 Task: Search for the email with the subject Request for a video logged in from softage.1@softage.net with the filter, email from softage.8@softage.net and a new filter,  Skip the Inbox
Action: Mouse moved to (747, 78)
Screenshot: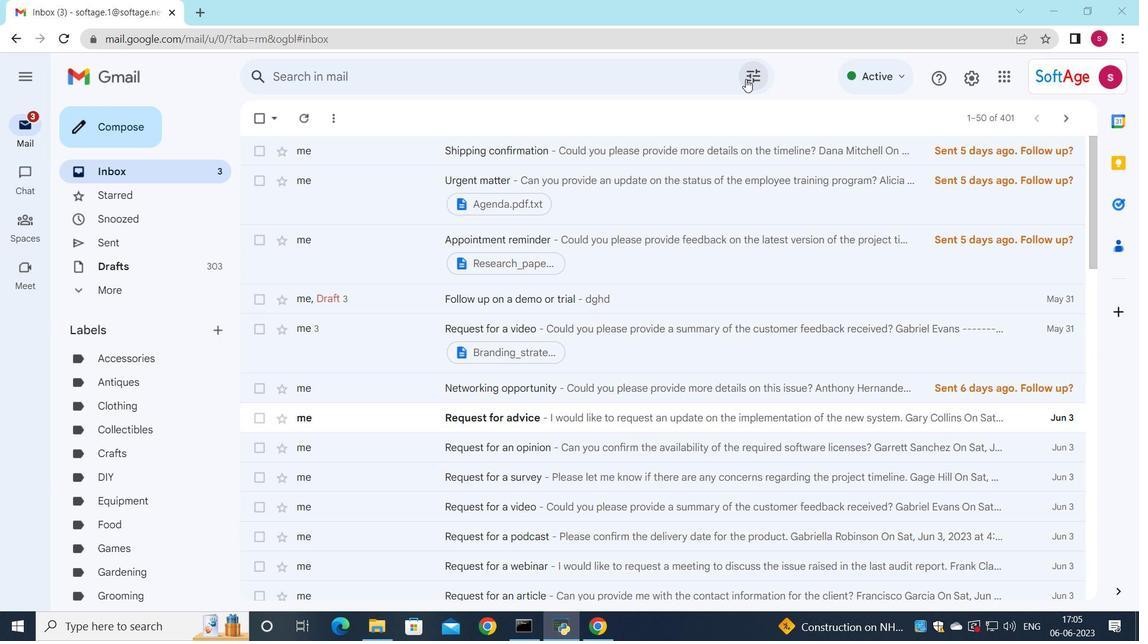 
Action: Mouse pressed left at (747, 78)
Screenshot: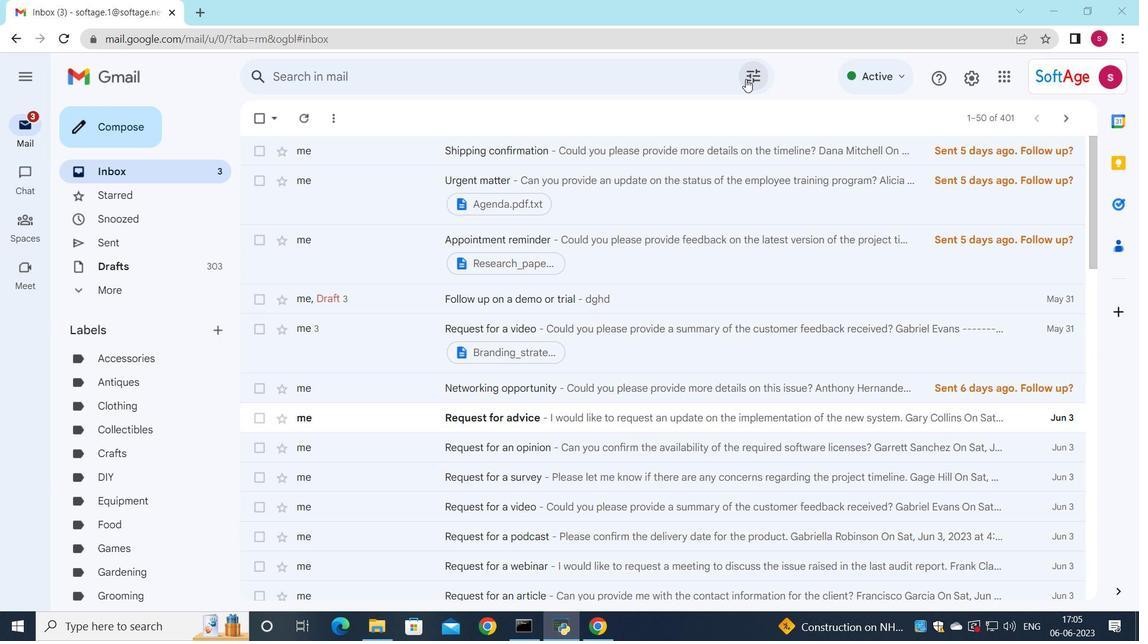 
Action: Mouse moved to (409, 118)
Screenshot: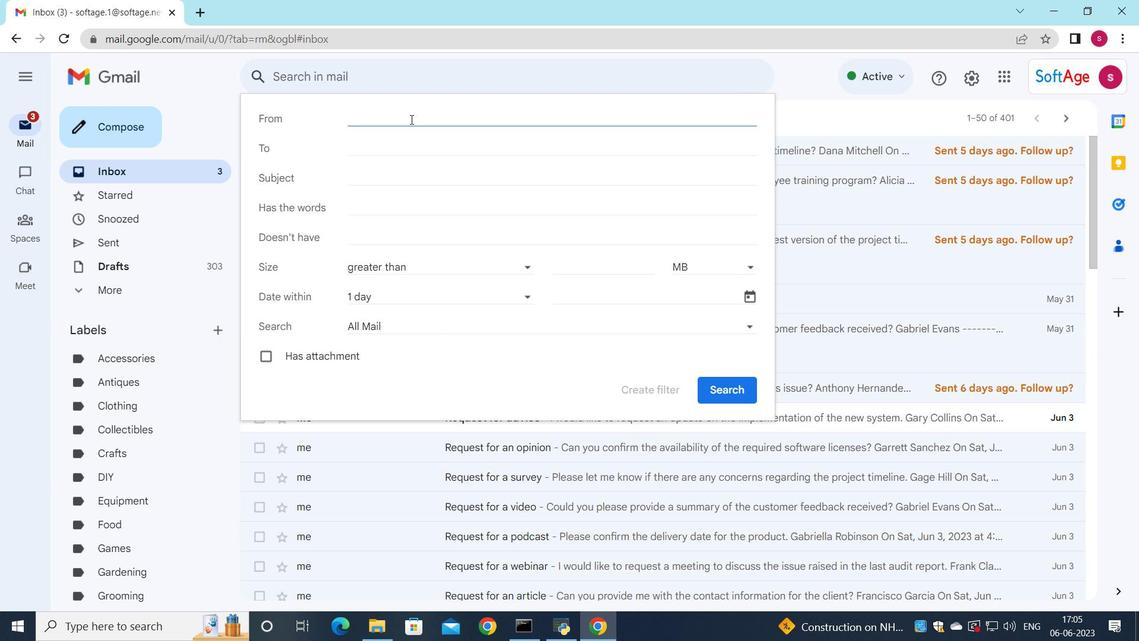 
Action: Mouse pressed left at (409, 118)
Screenshot: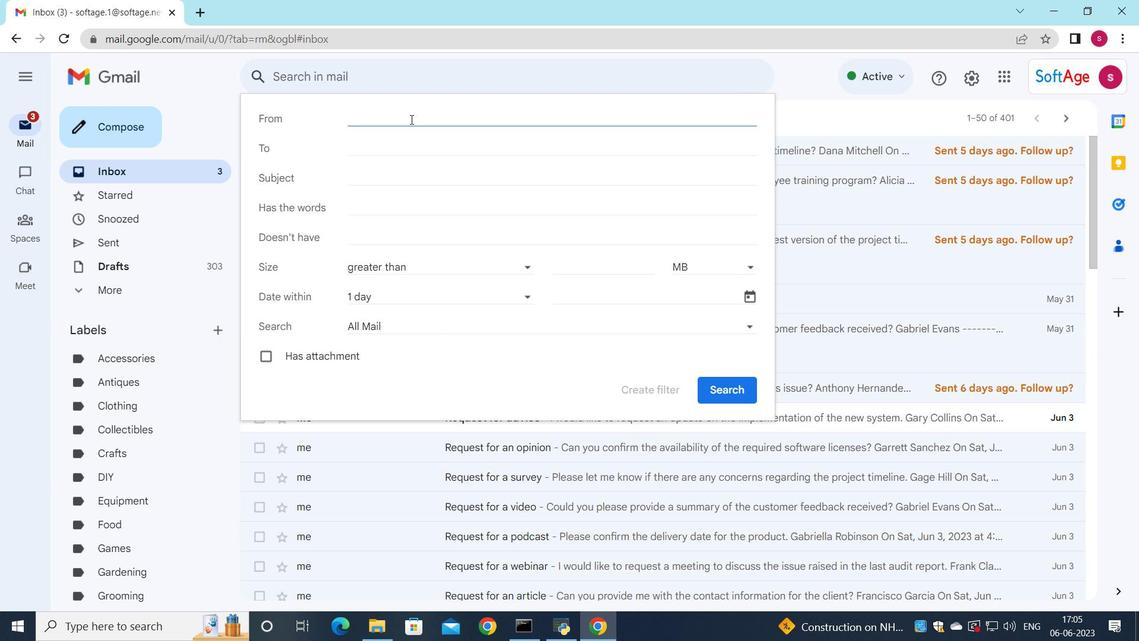 
Action: Mouse moved to (462, 150)
Screenshot: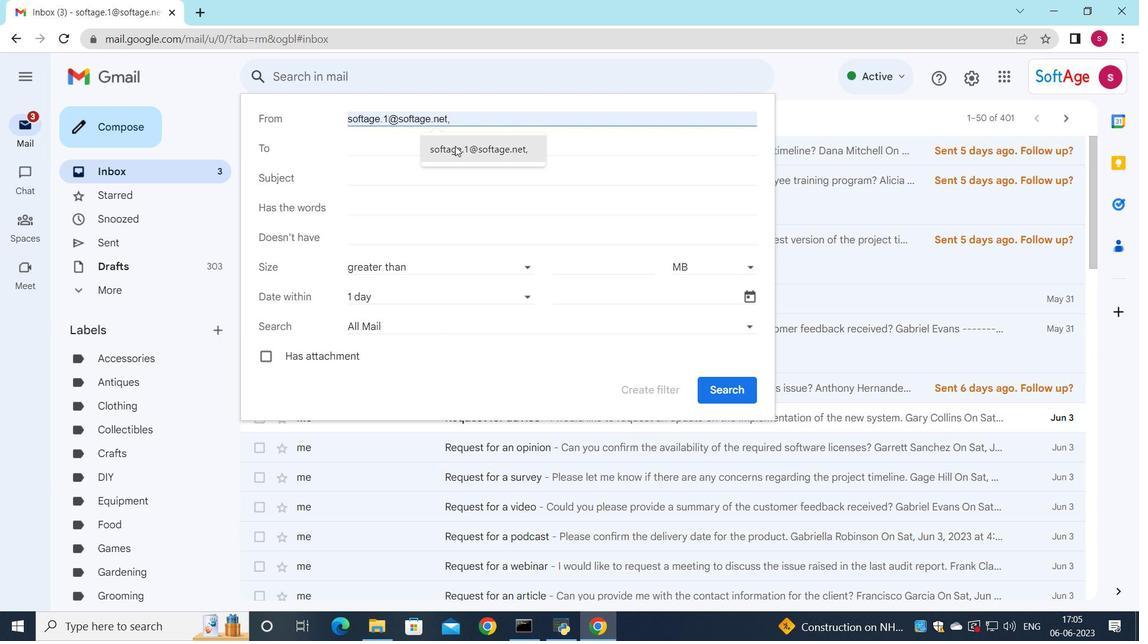 
Action: Mouse pressed left at (462, 150)
Screenshot: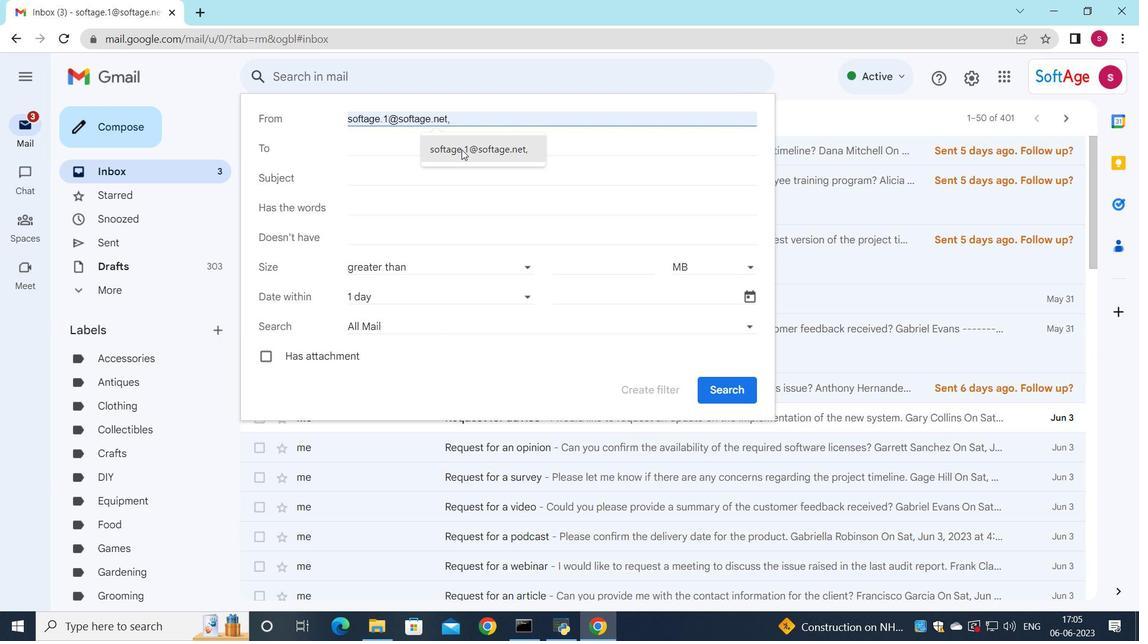 
Action: Mouse moved to (385, 150)
Screenshot: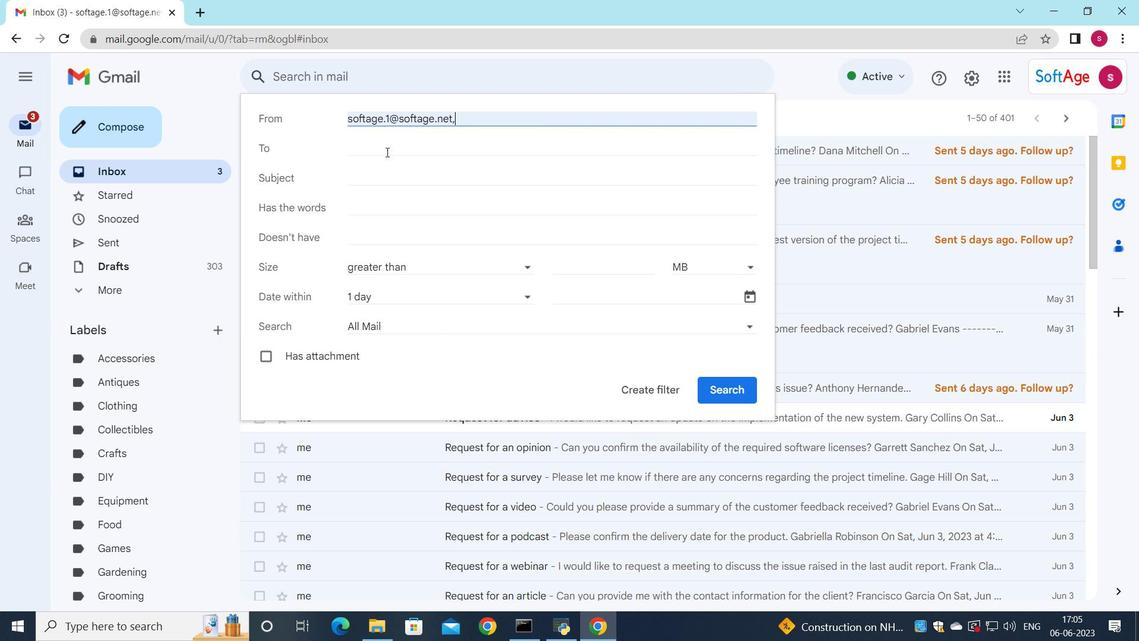 
Action: Mouse pressed left at (385, 150)
Screenshot: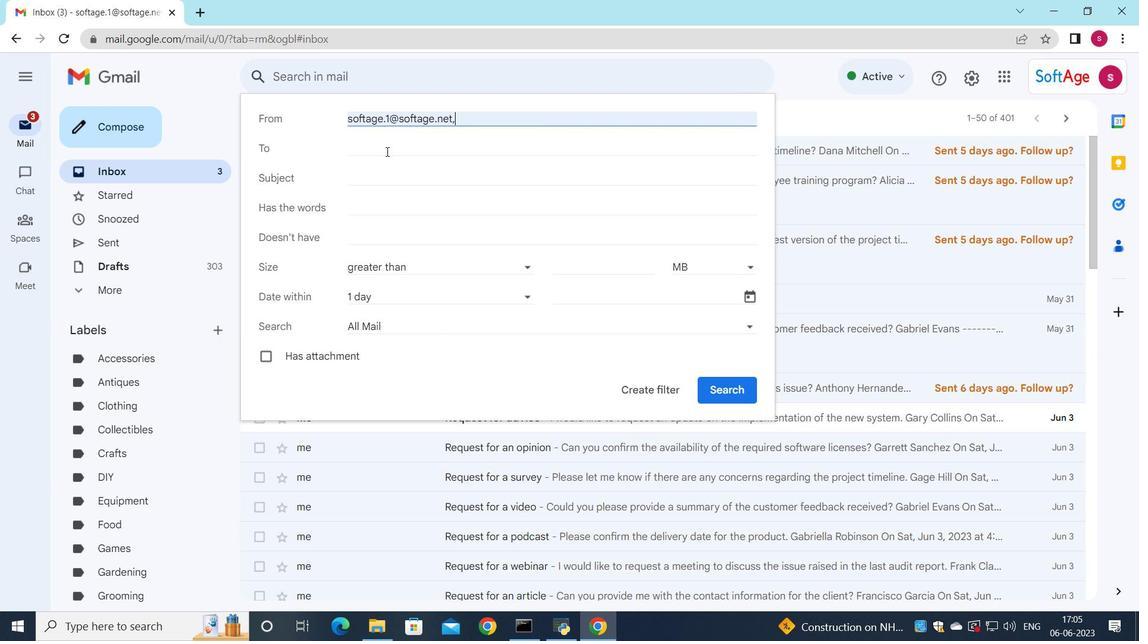 
Action: Mouse moved to (396, 153)
Screenshot: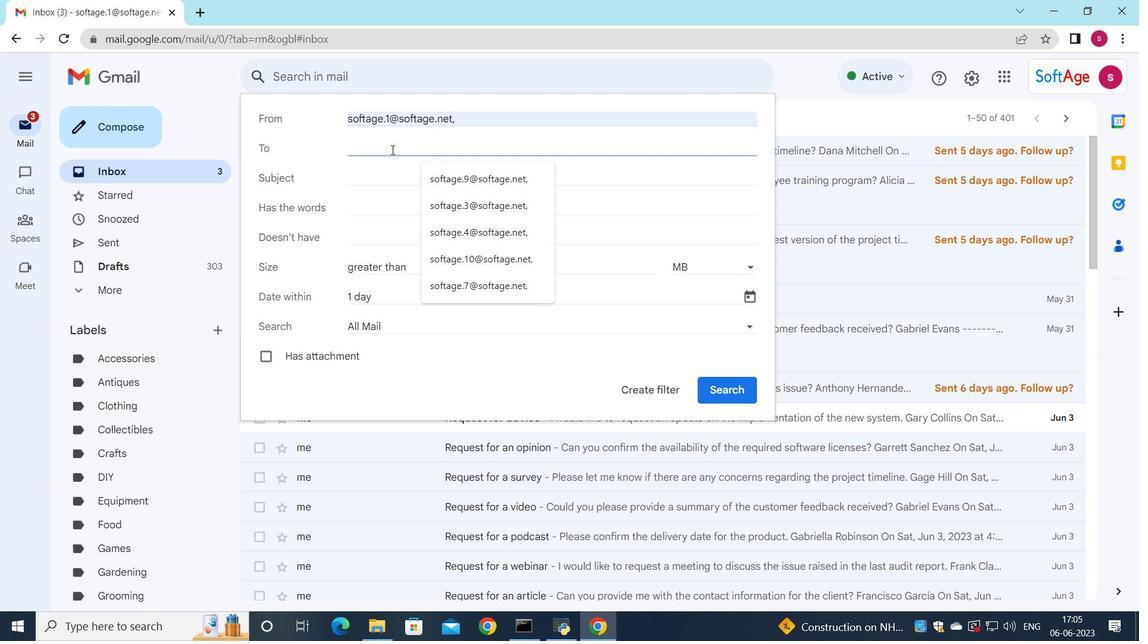 
Action: Key pressed <Key.shift>S
Screenshot: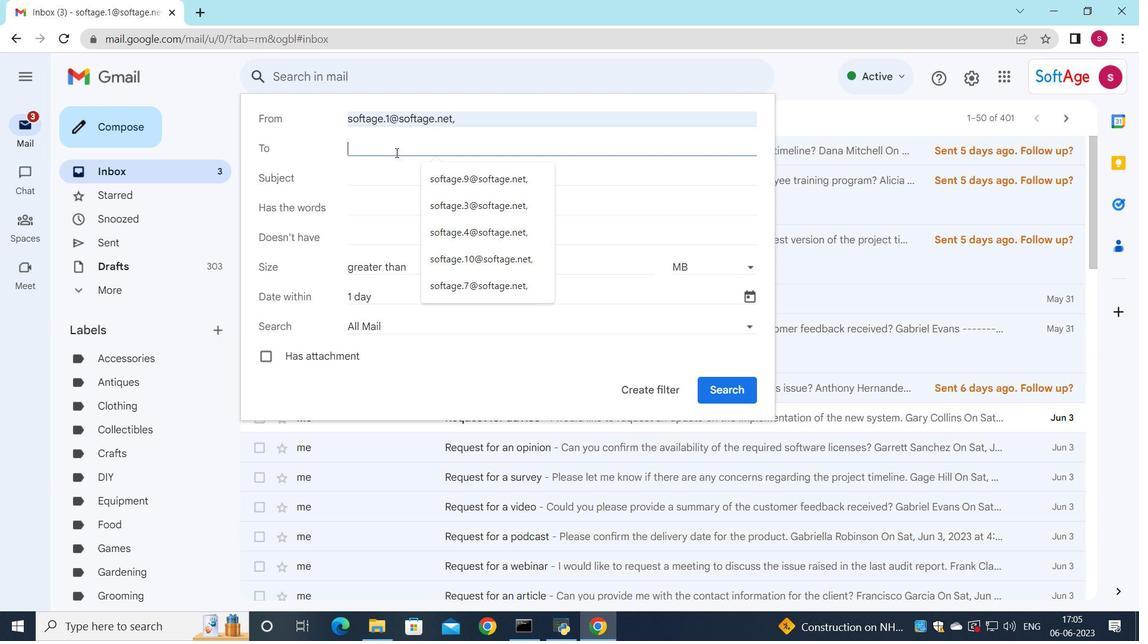 
Action: Mouse moved to (651, 286)
Screenshot: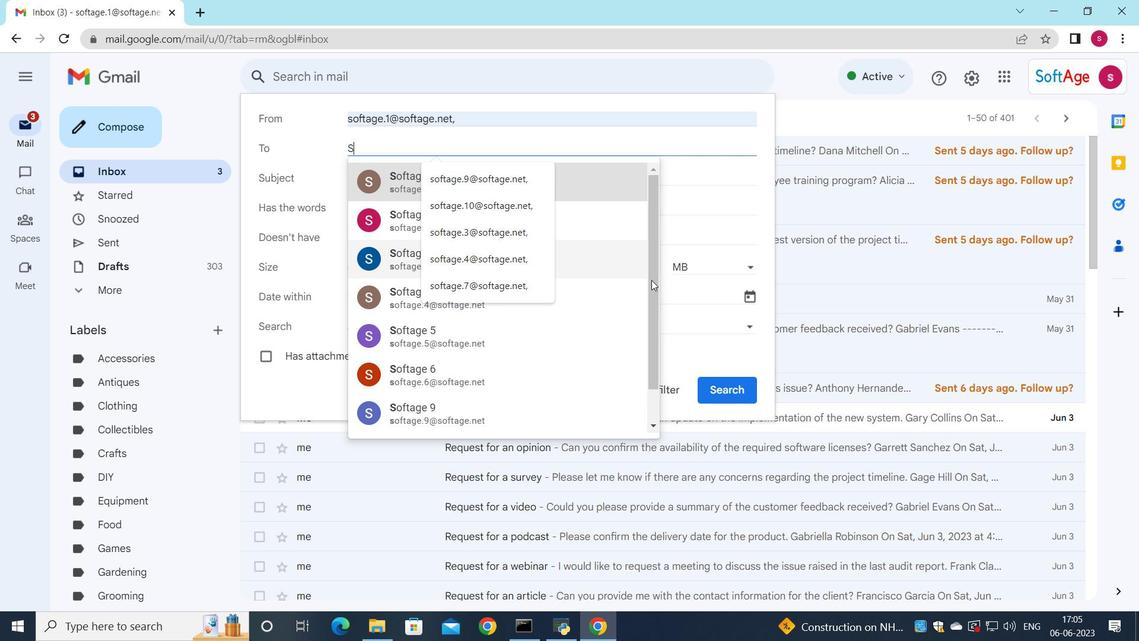 
Action: Key pressed oftage<Key.space>
Screenshot: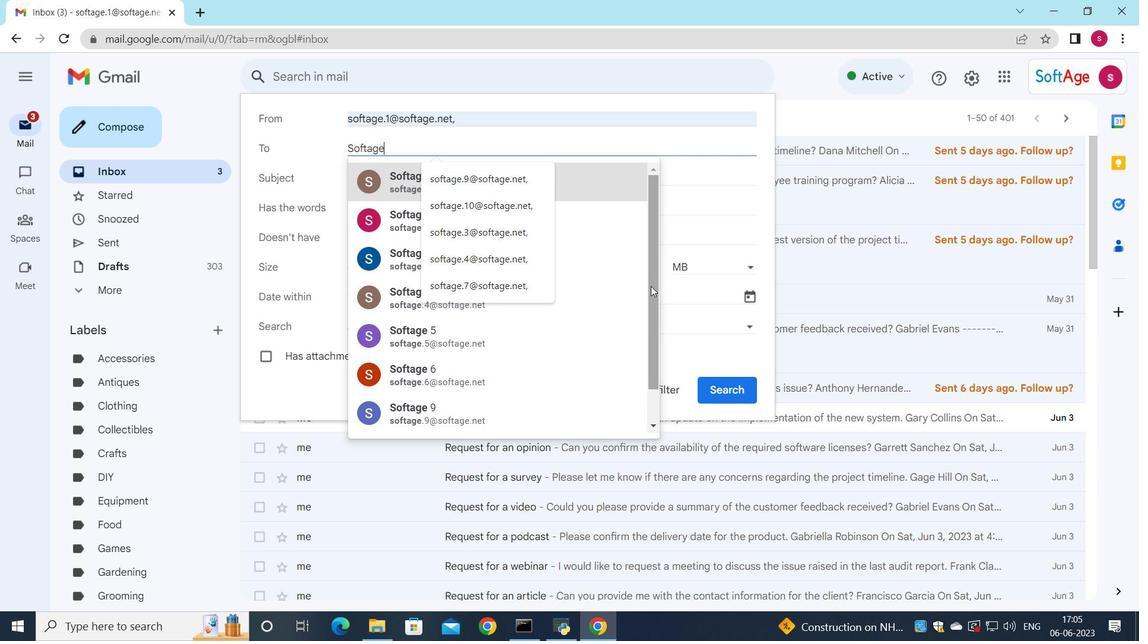 
Action: Mouse moved to (398, 144)
Screenshot: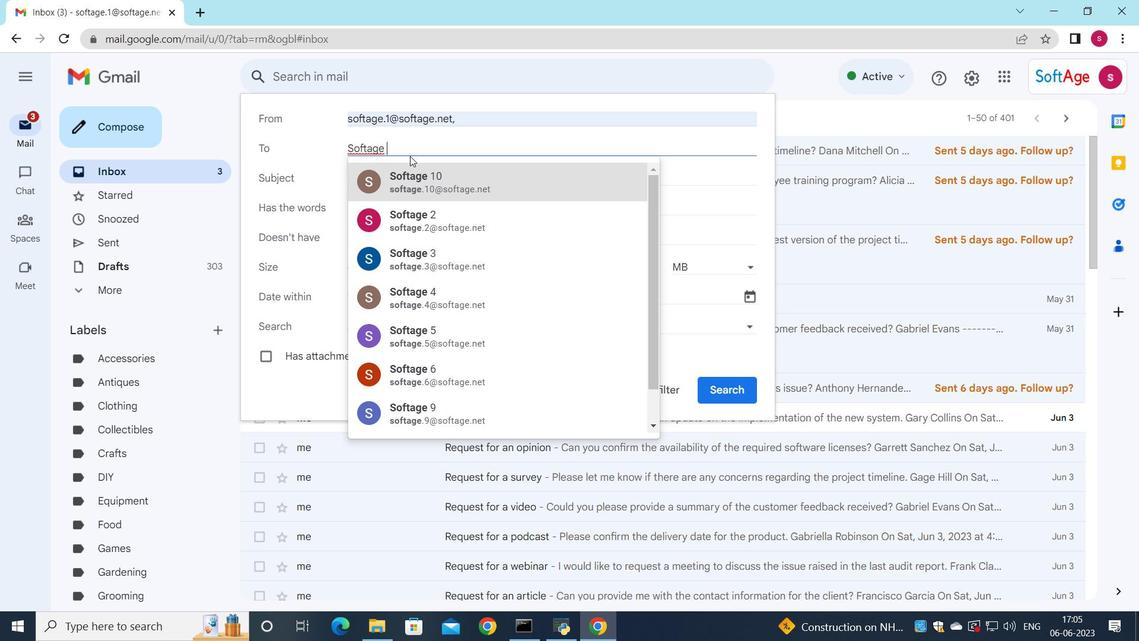 
Action: Mouse pressed left at (398, 144)
Screenshot: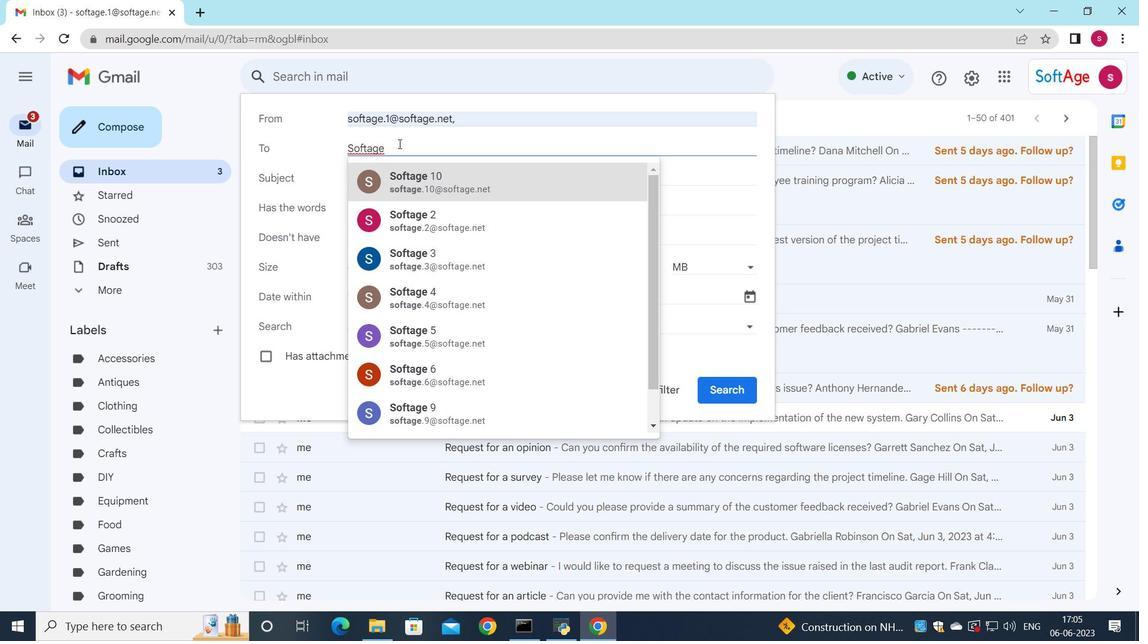 
Action: Key pressed <Key.backspace><Key.backspace><Key.backspace><Key.backspace><Key.backspace>tage.8
Screenshot: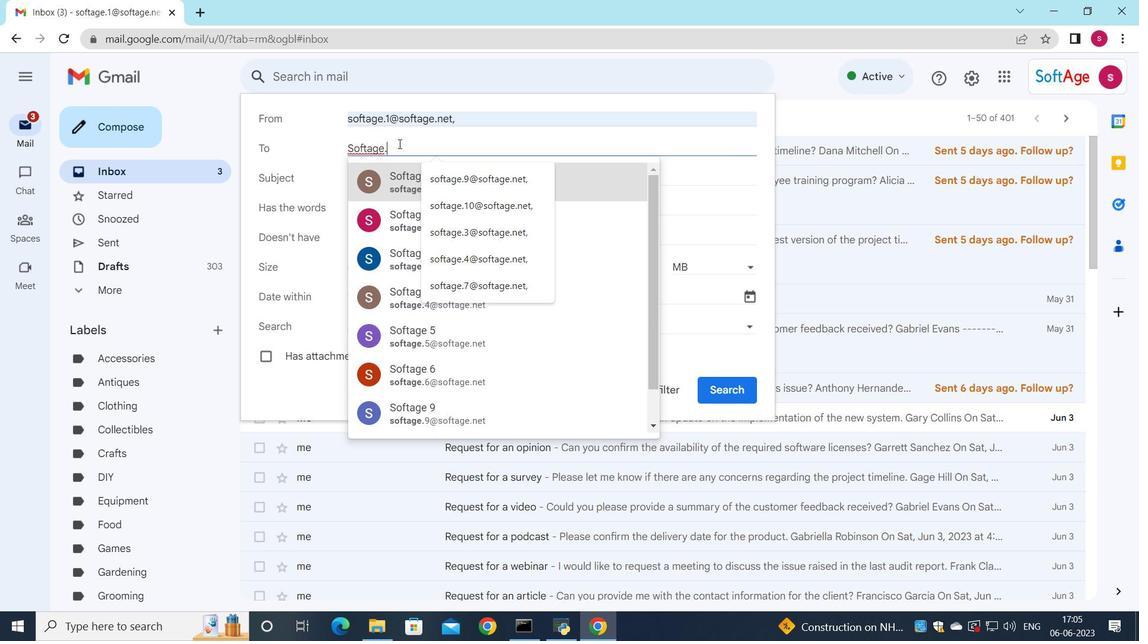 
Action: Mouse moved to (453, 185)
Screenshot: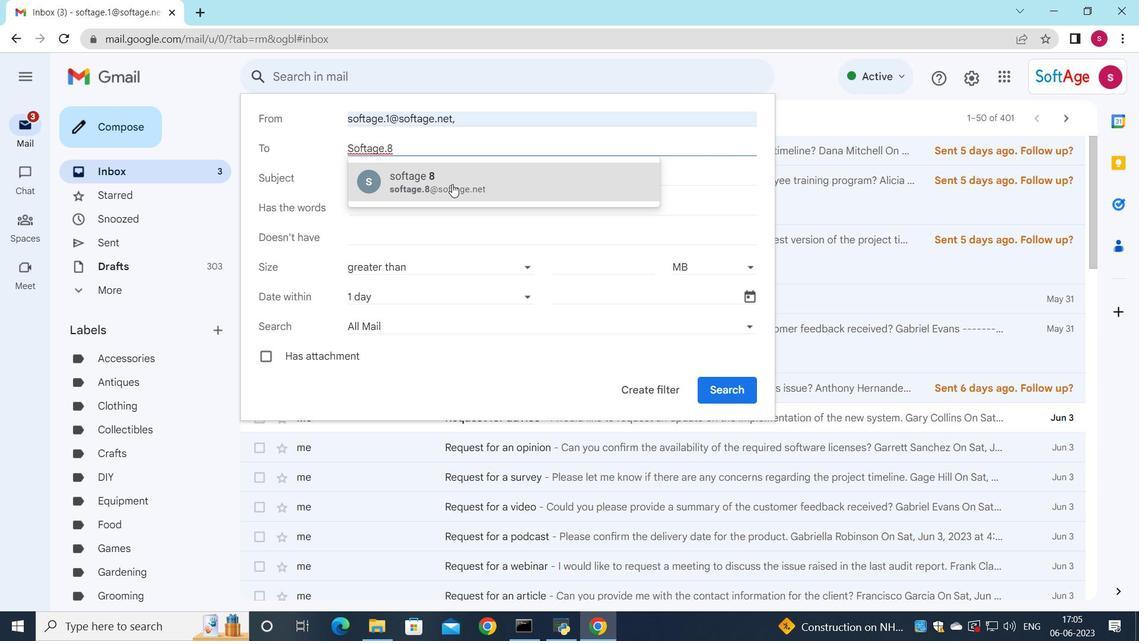 
Action: Mouse pressed left at (453, 185)
Screenshot: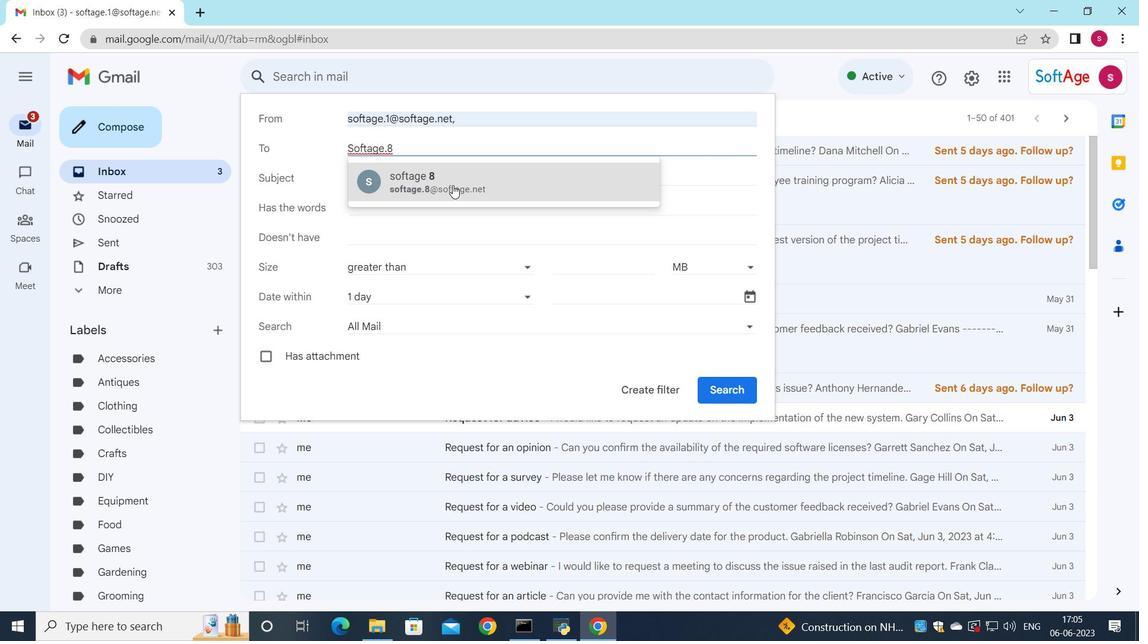 
Action: Mouse moved to (350, 173)
Screenshot: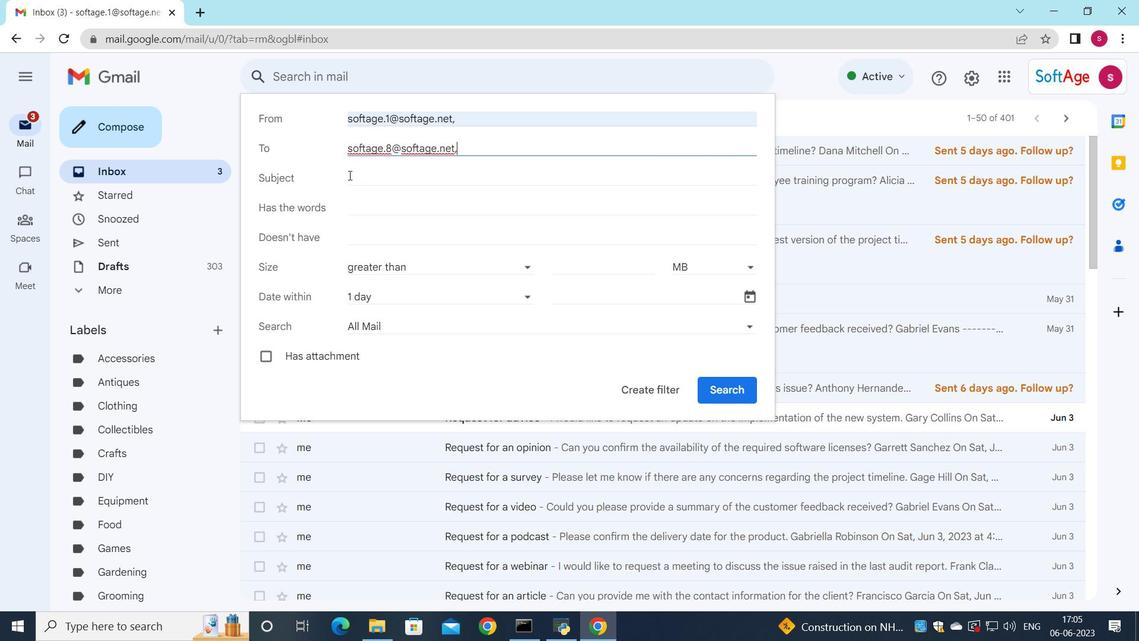 
Action: Mouse pressed left at (350, 173)
Screenshot: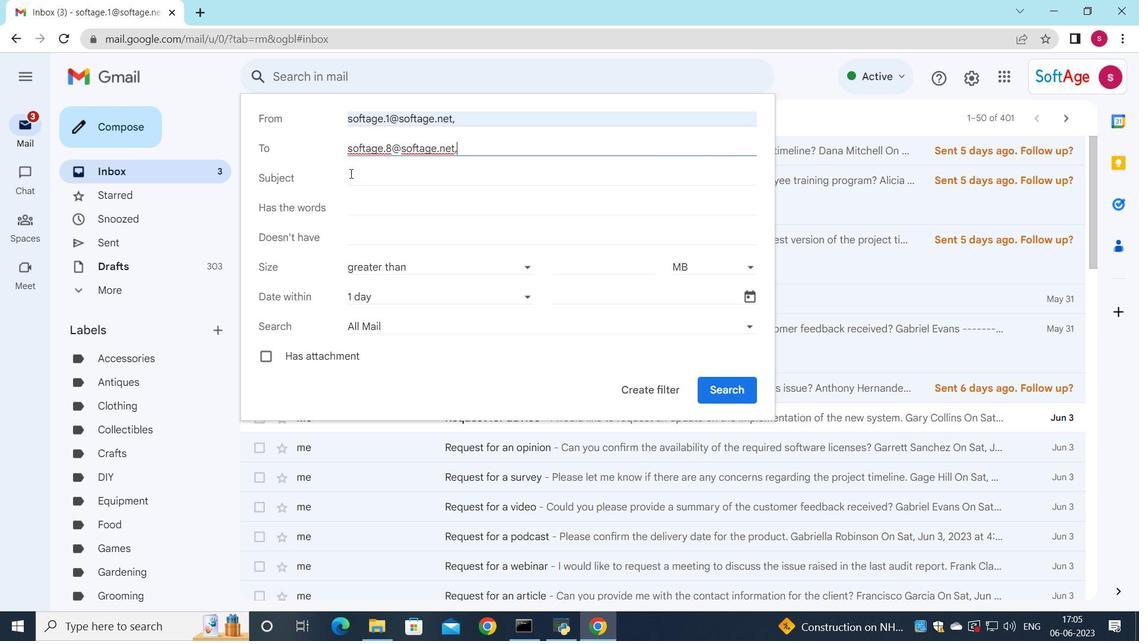 
Action: Mouse moved to (550, 207)
Screenshot: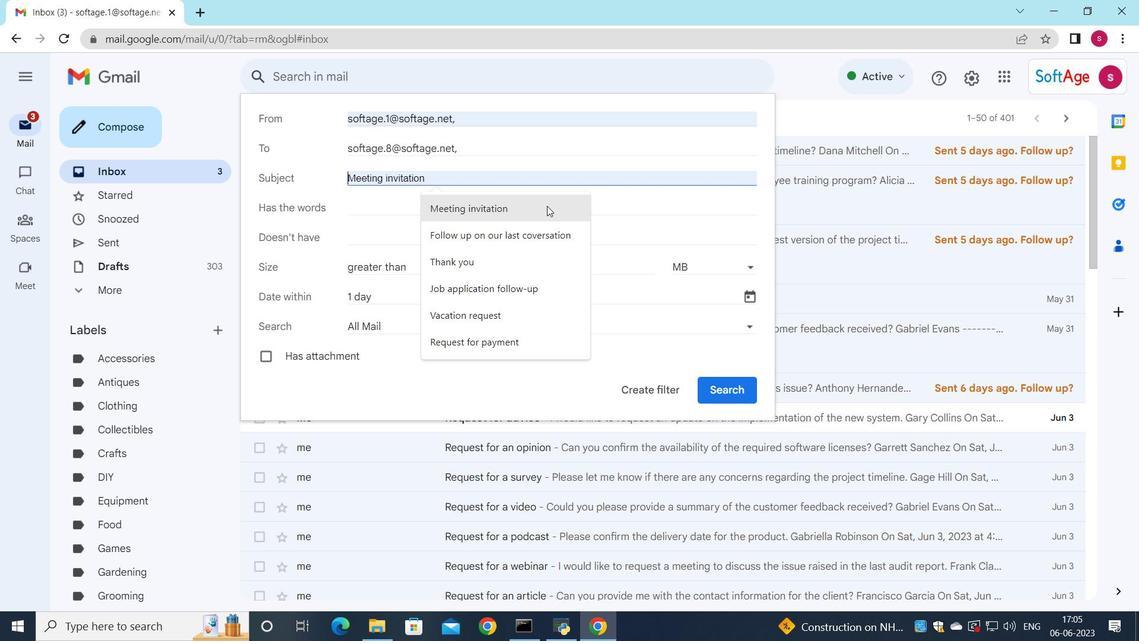 
Action: Key pressed <Key.shift>Request<Key.space>for<Key.space>a<Key.space>video
Screenshot: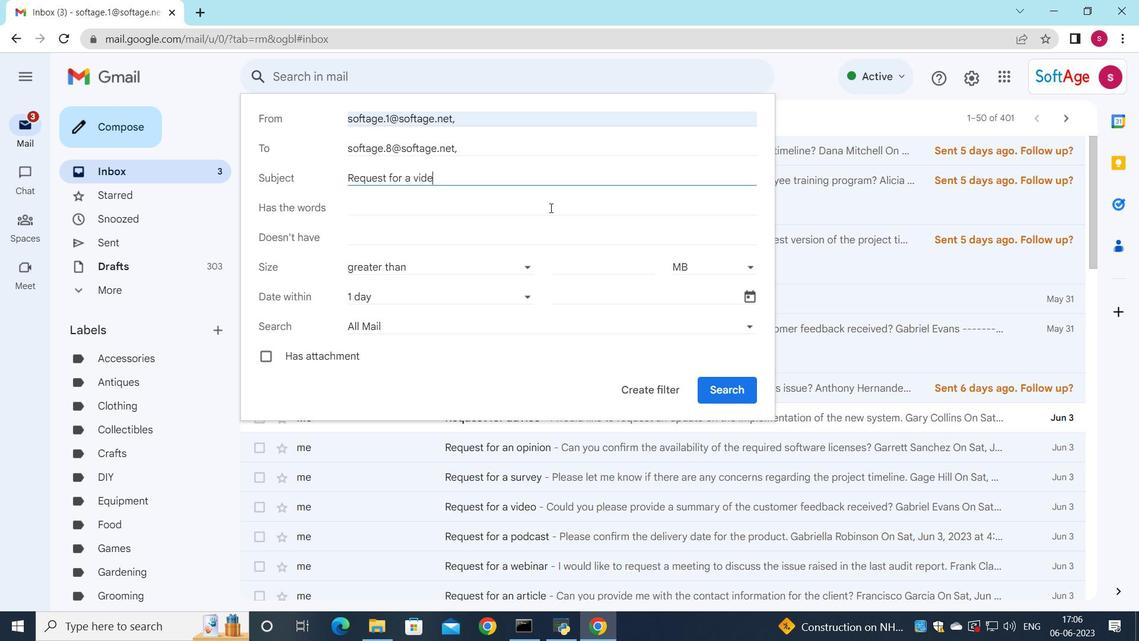 
Action: Mouse moved to (527, 298)
Screenshot: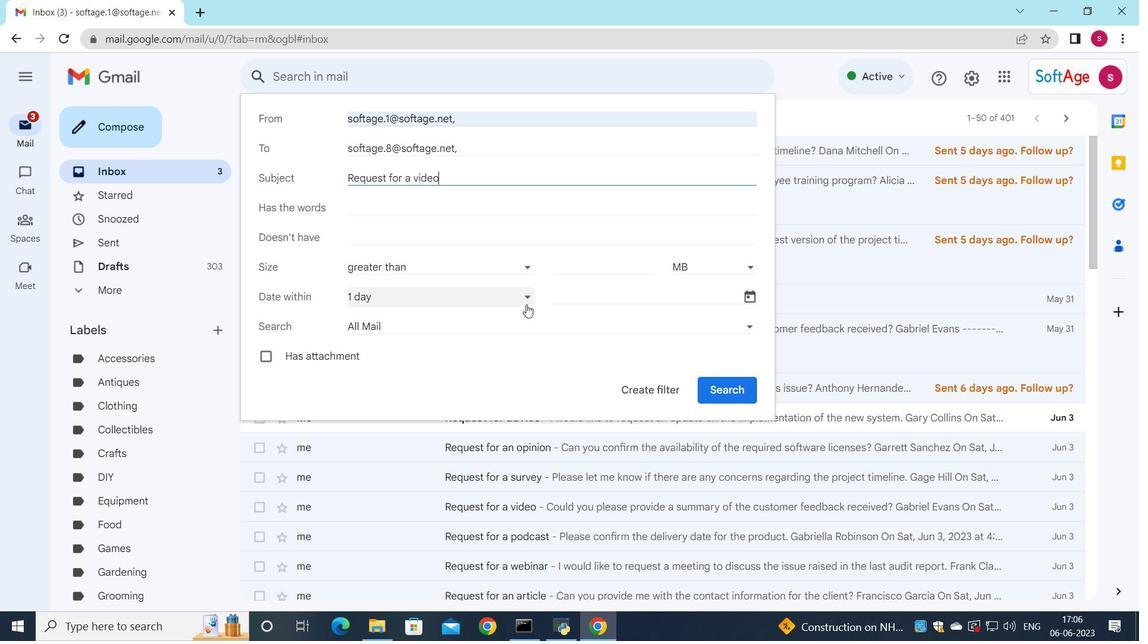 
Action: Mouse pressed left at (527, 298)
Screenshot: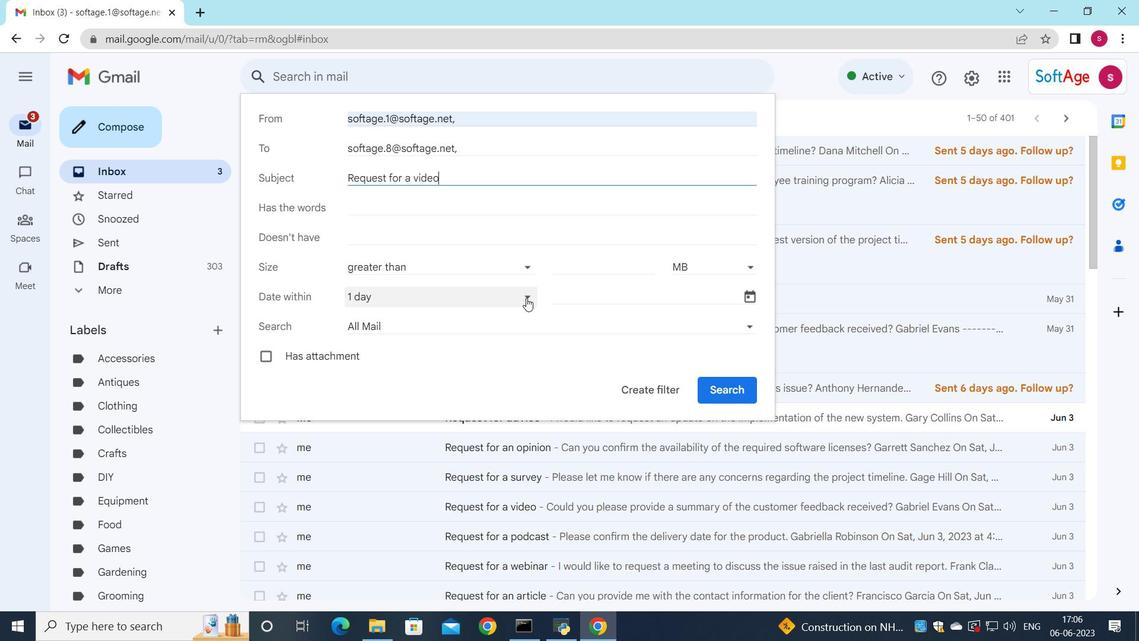
Action: Mouse moved to (419, 460)
Screenshot: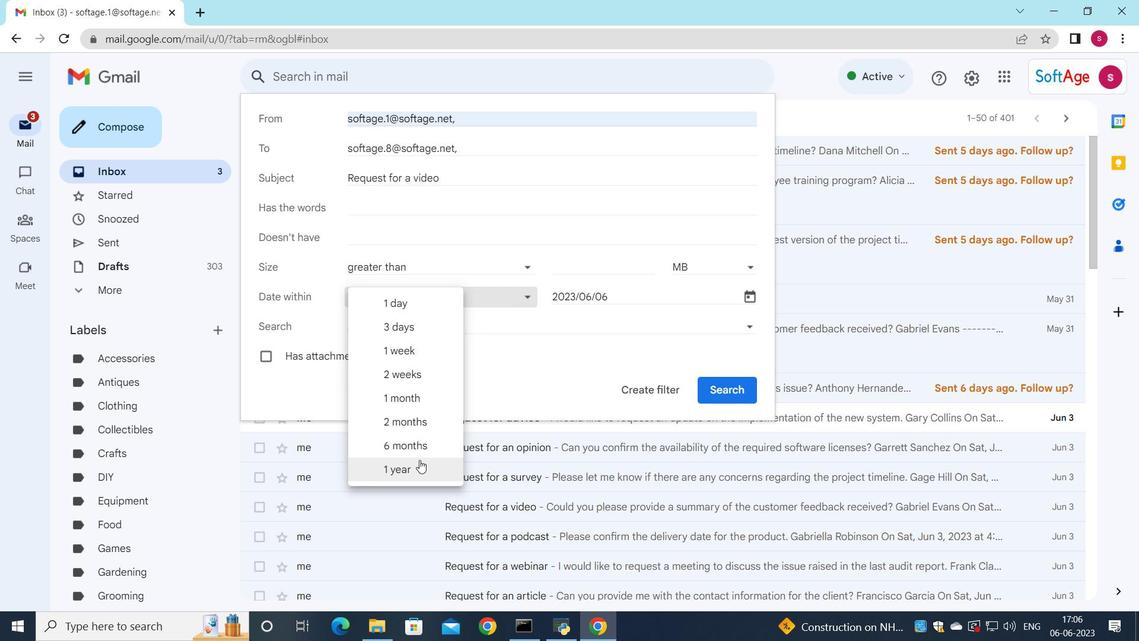 
Action: Mouse pressed left at (419, 460)
Screenshot: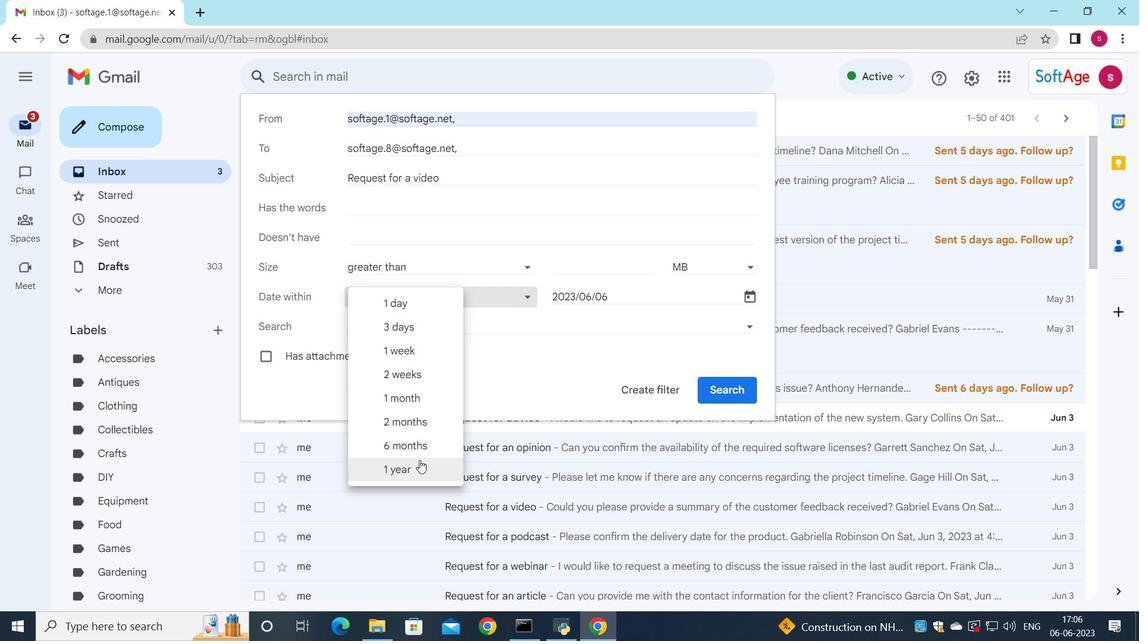 
Action: Mouse moved to (635, 393)
Screenshot: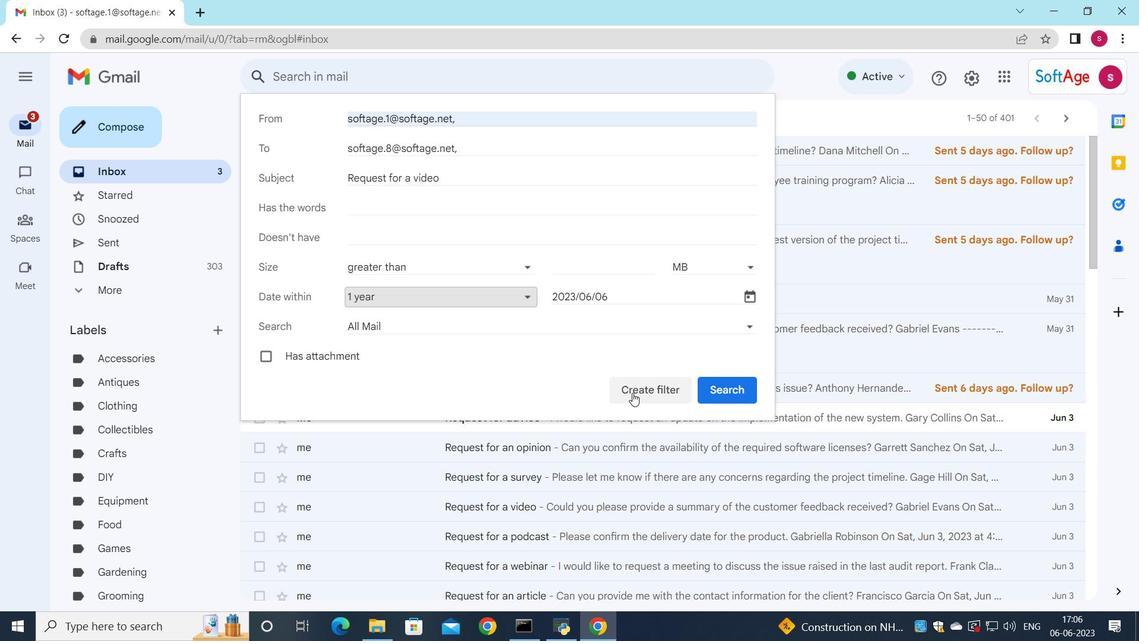 
Action: Mouse pressed left at (635, 393)
Screenshot: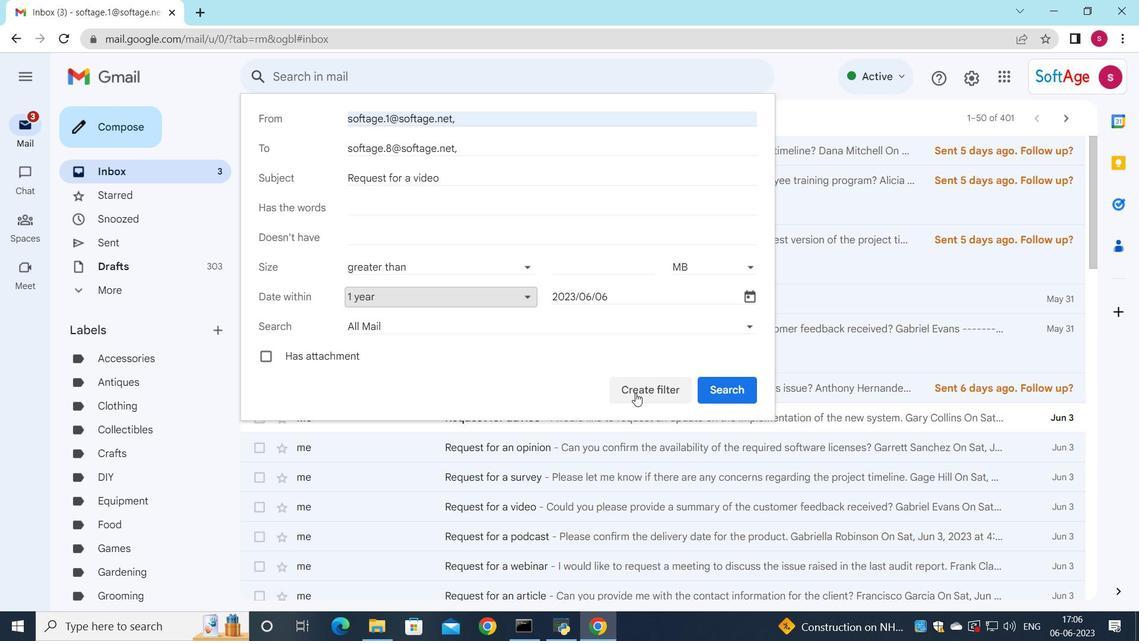 
Action: Mouse moved to (268, 148)
Screenshot: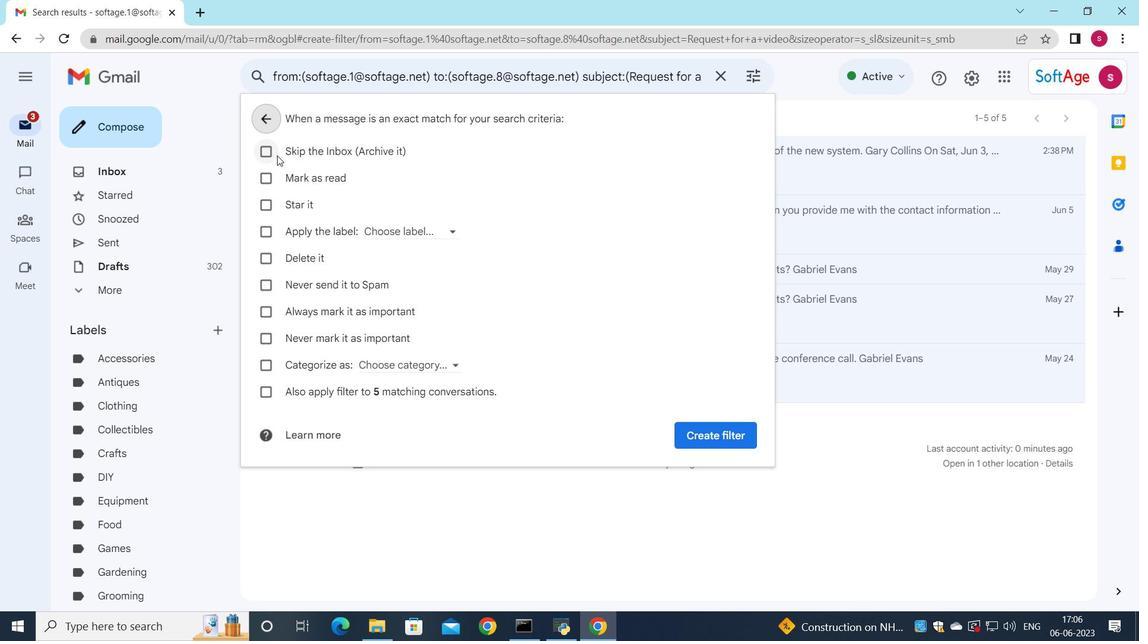 
Action: Mouse pressed left at (268, 148)
Screenshot: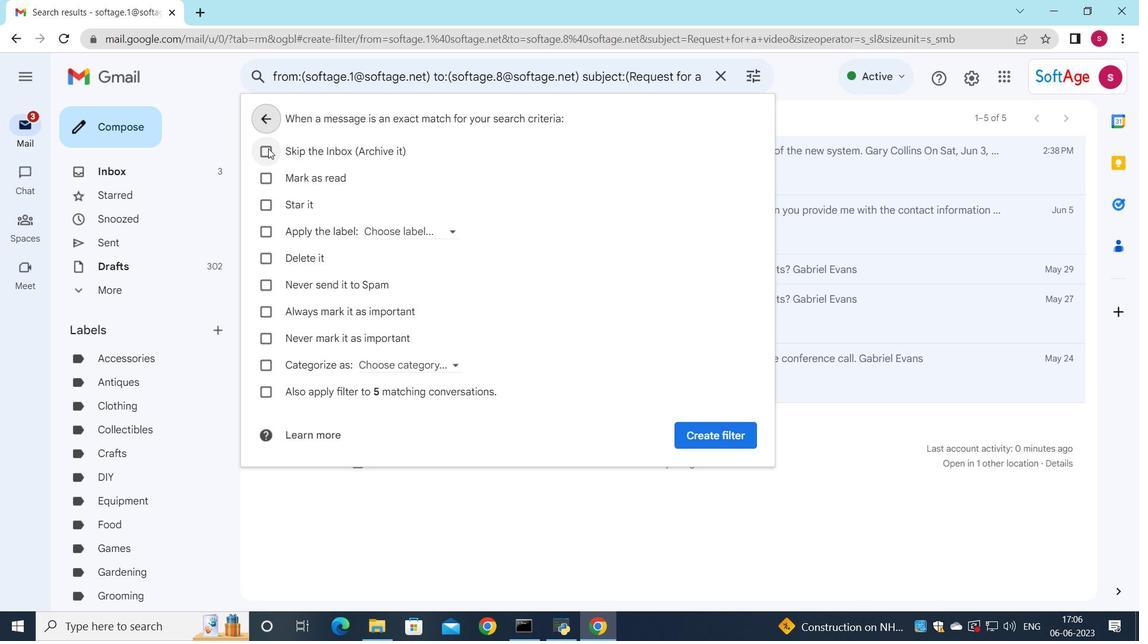 
Action: Mouse moved to (710, 426)
Screenshot: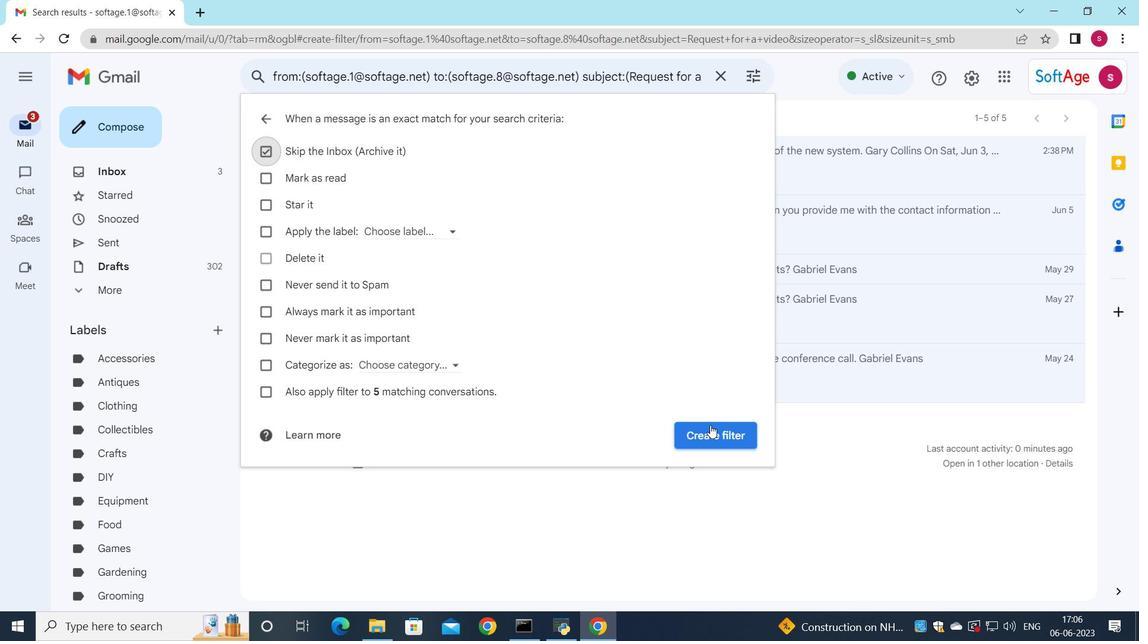 
Action: Mouse pressed left at (710, 426)
Screenshot: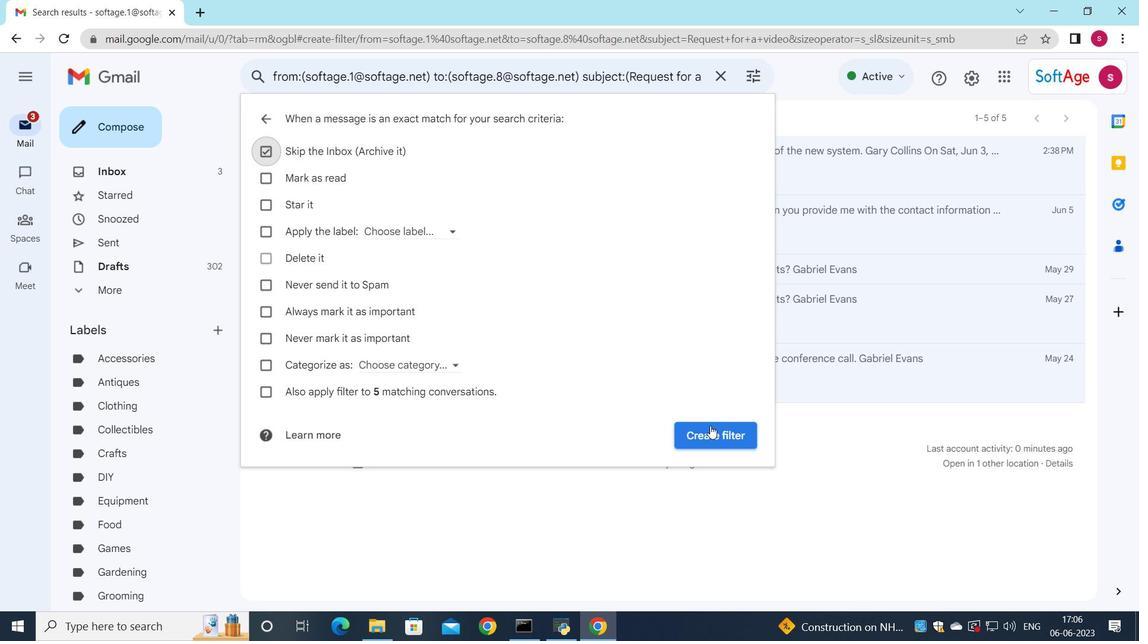 
Action: Mouse moved to (796, 439)
Screenshot: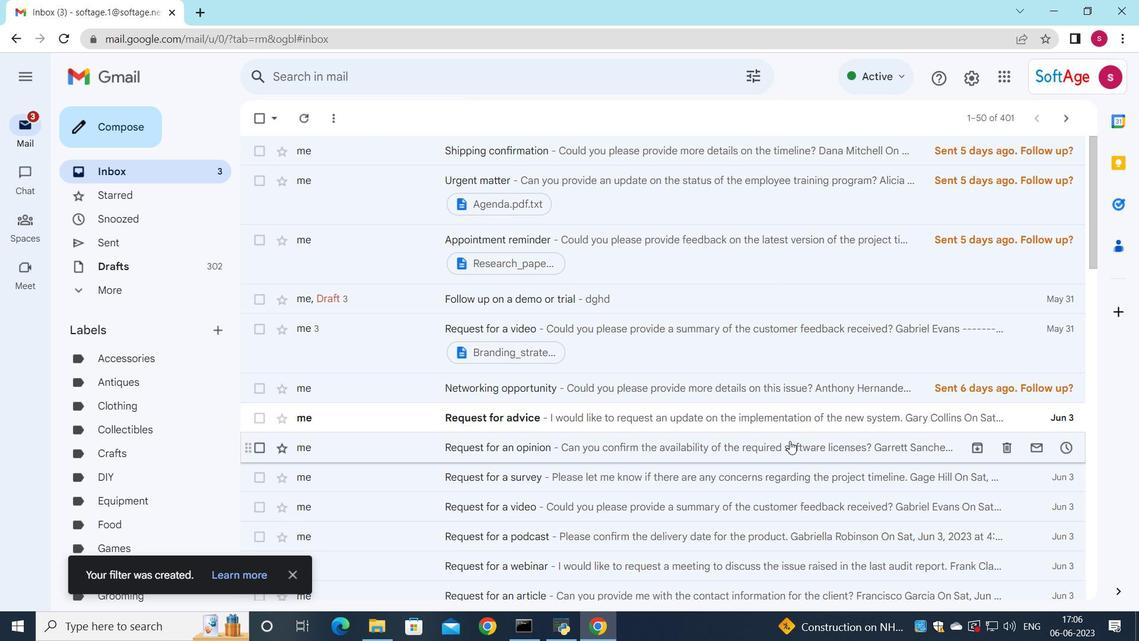 
